 Task: Add J Lohr Chardonnay to the cart.
Action: Mouse moved to (983, 322)
Screenshot: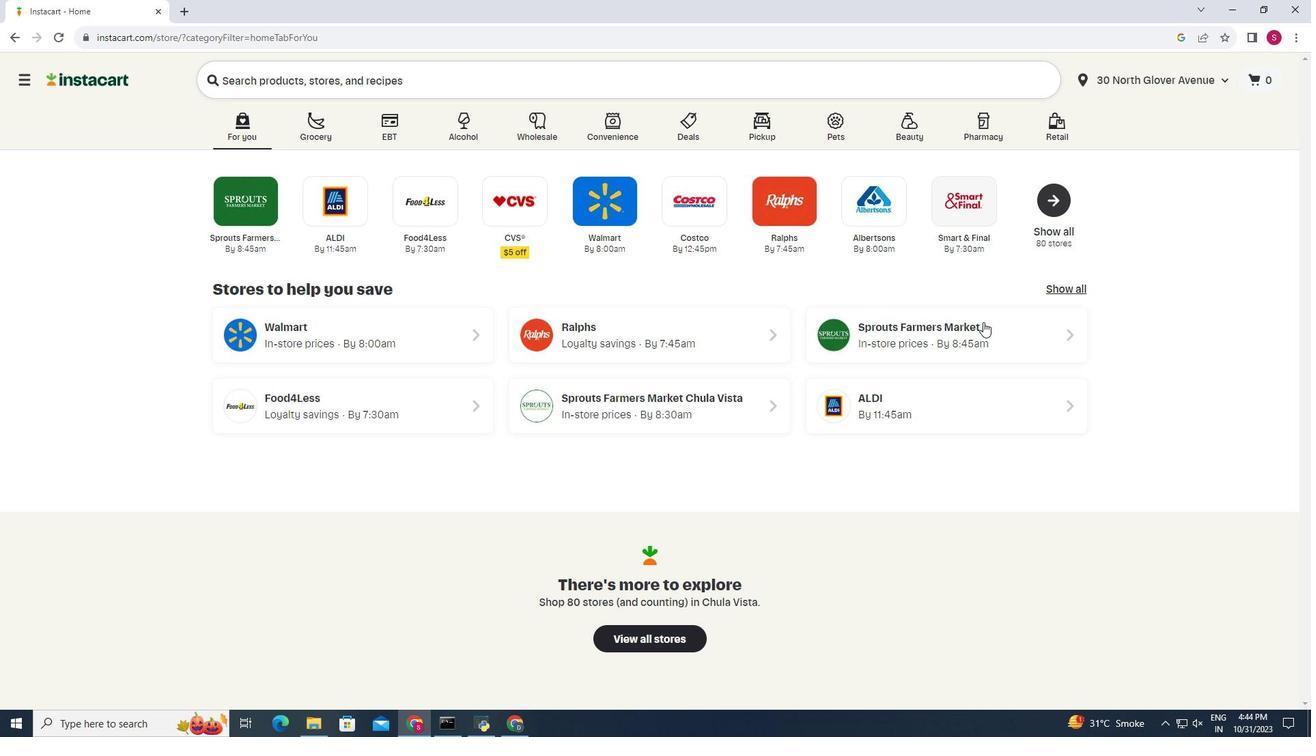 
Action: Mouse pressed left at (983, 322)
Screenshot: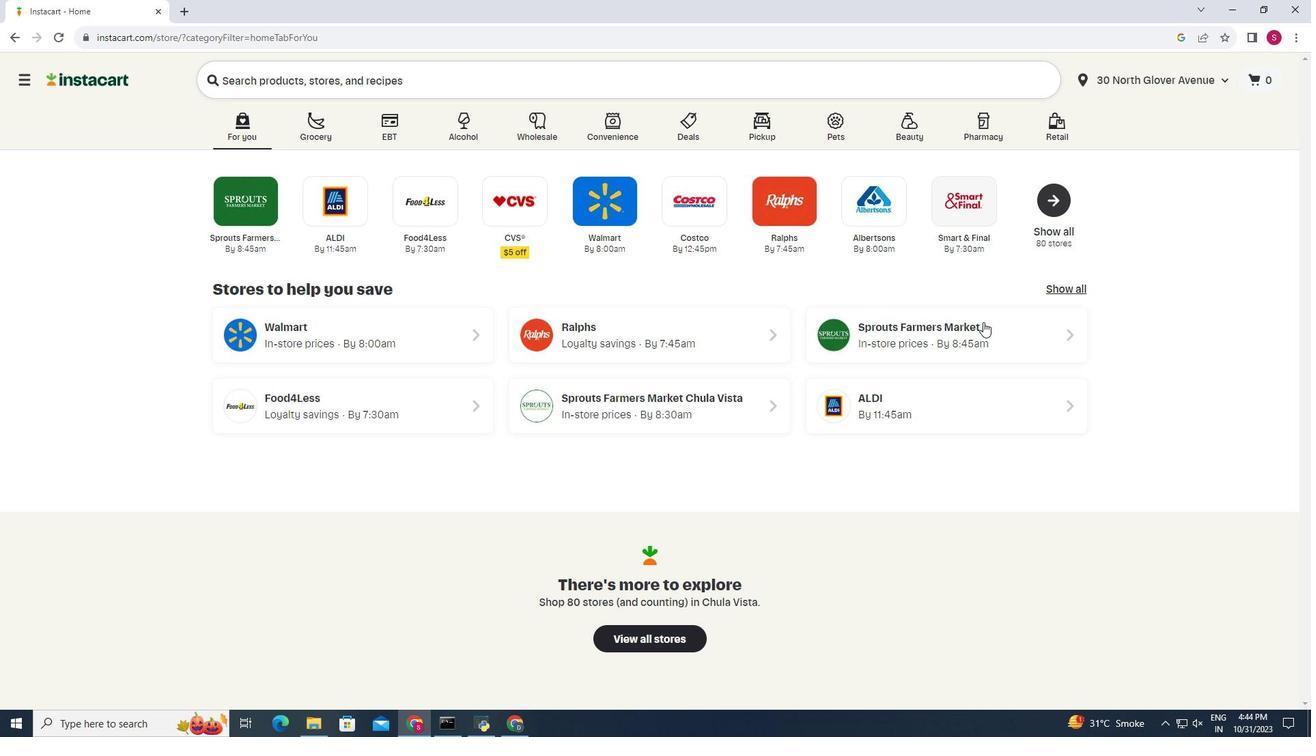 
Action: Mouse moved to (77, 651)
Screenshot: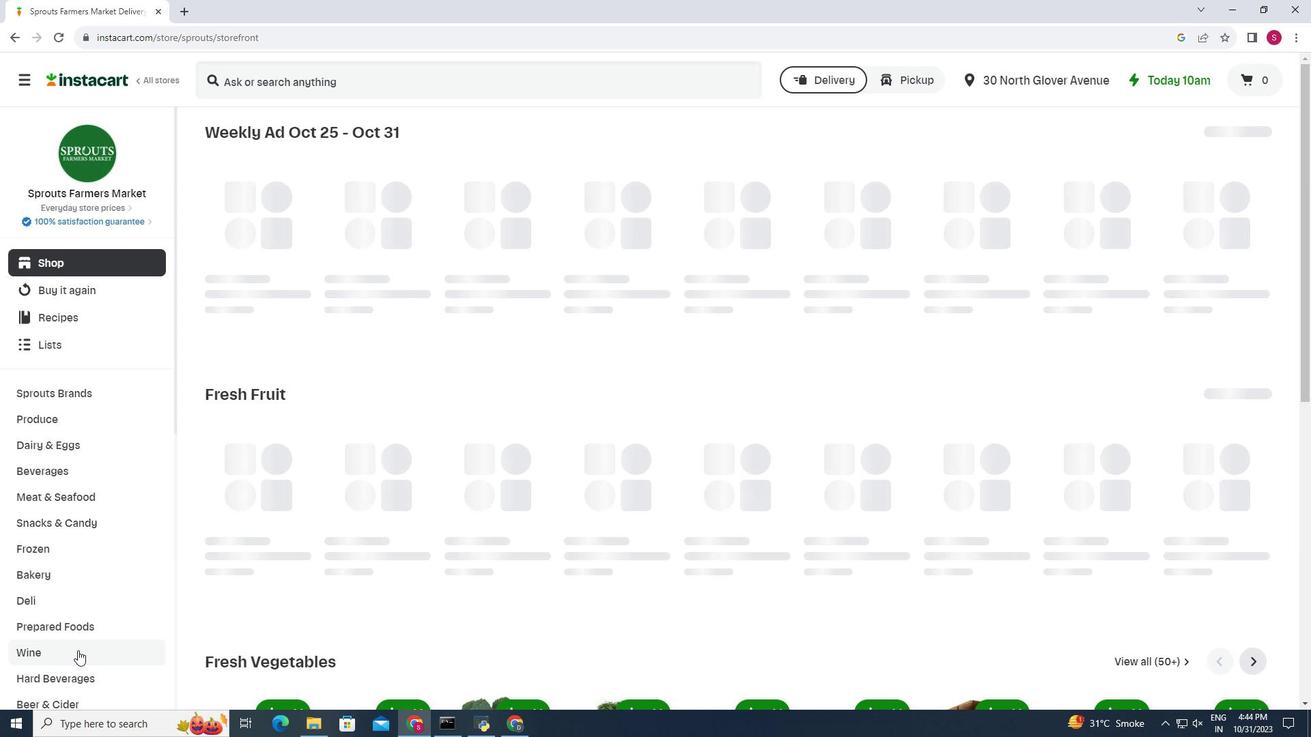 
Action: Mouse pressed left at (77, 651)
Screenshot: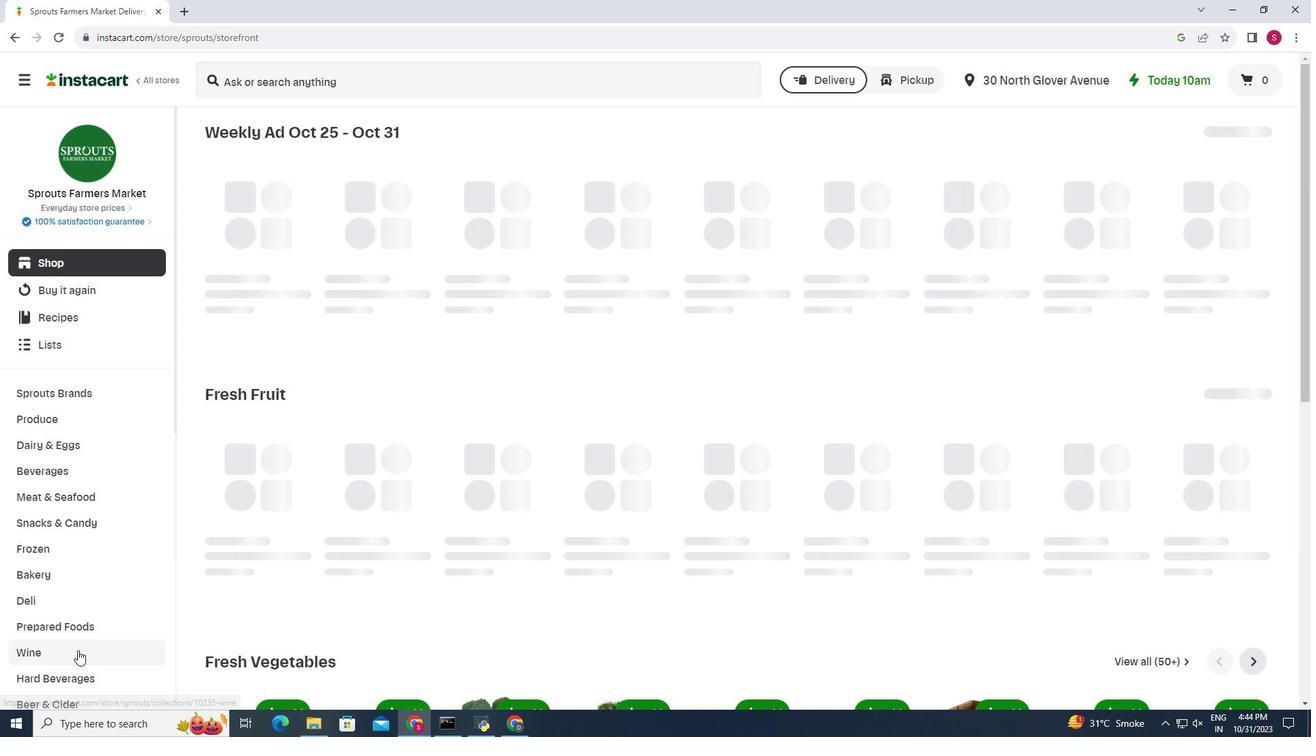 
Action: Mouse moved to (362, 170)
Screenshot: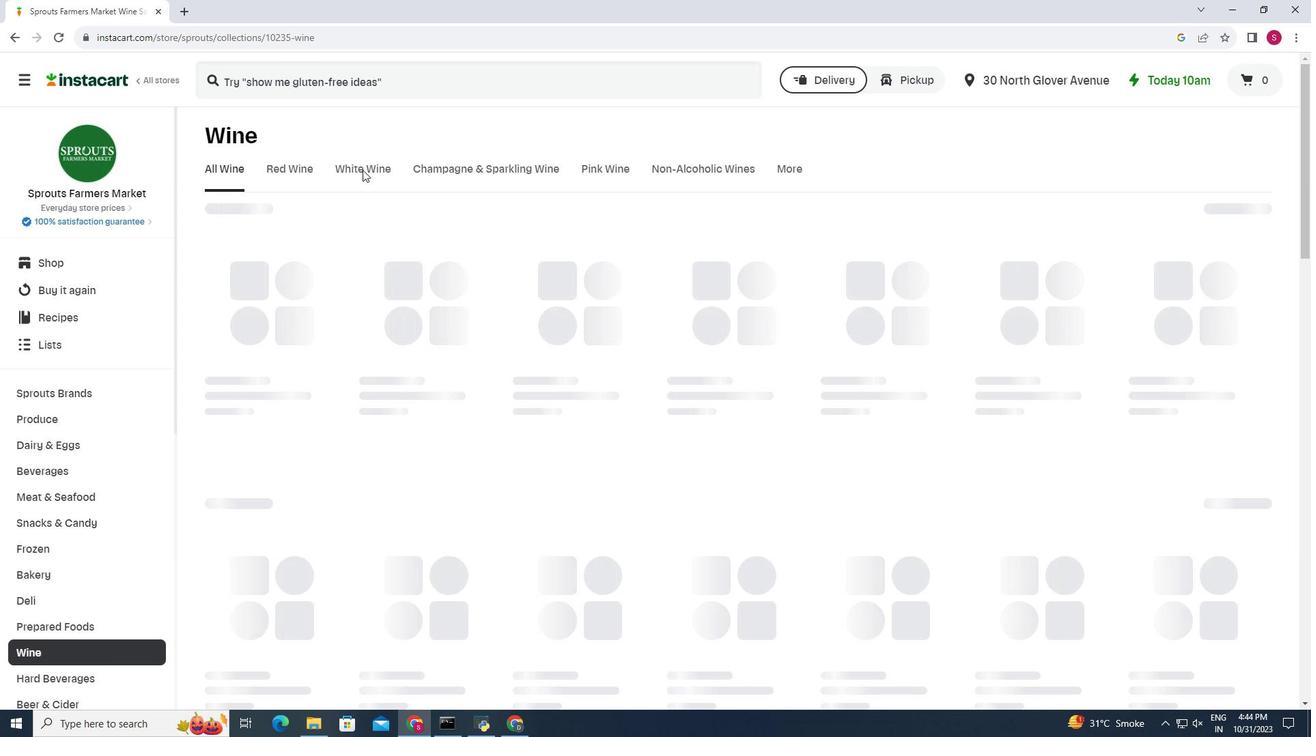 
Action: Mouse pressed left at (362, 170)
Screenshot: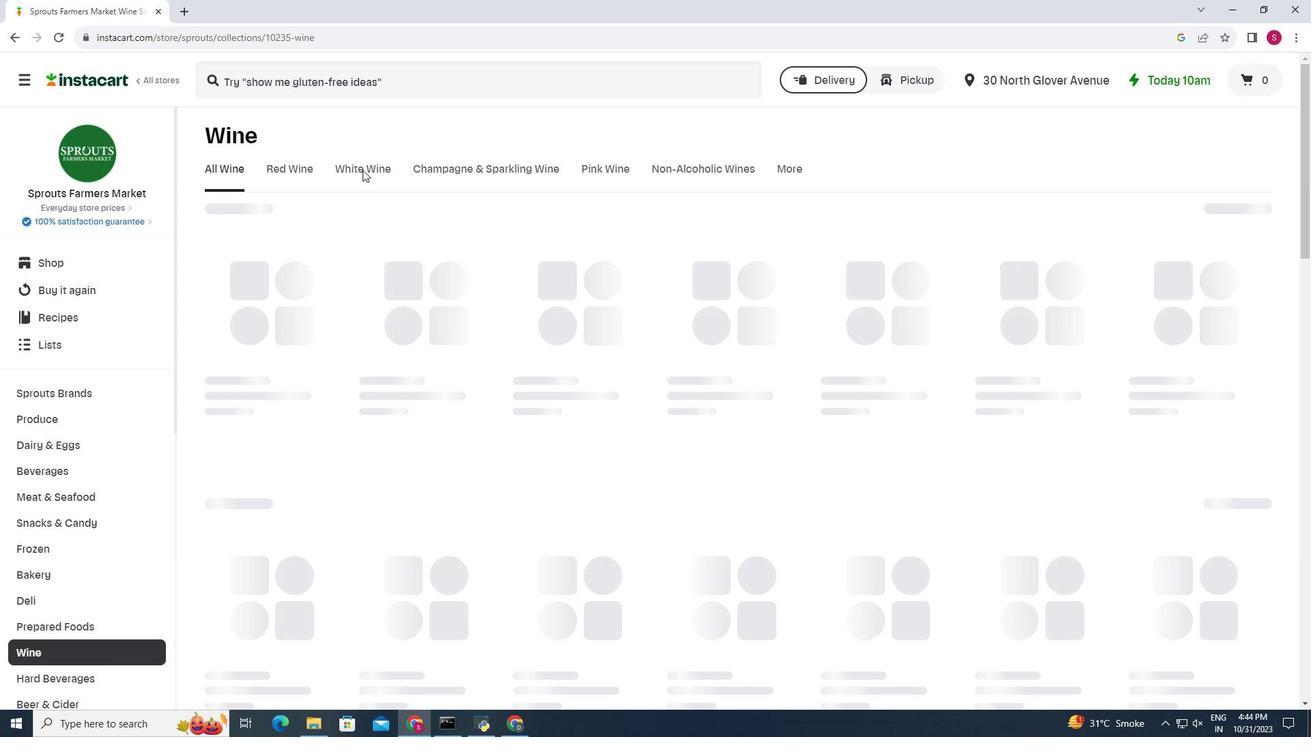 
Action: Mouse moved to (433, 226)
Screenshot: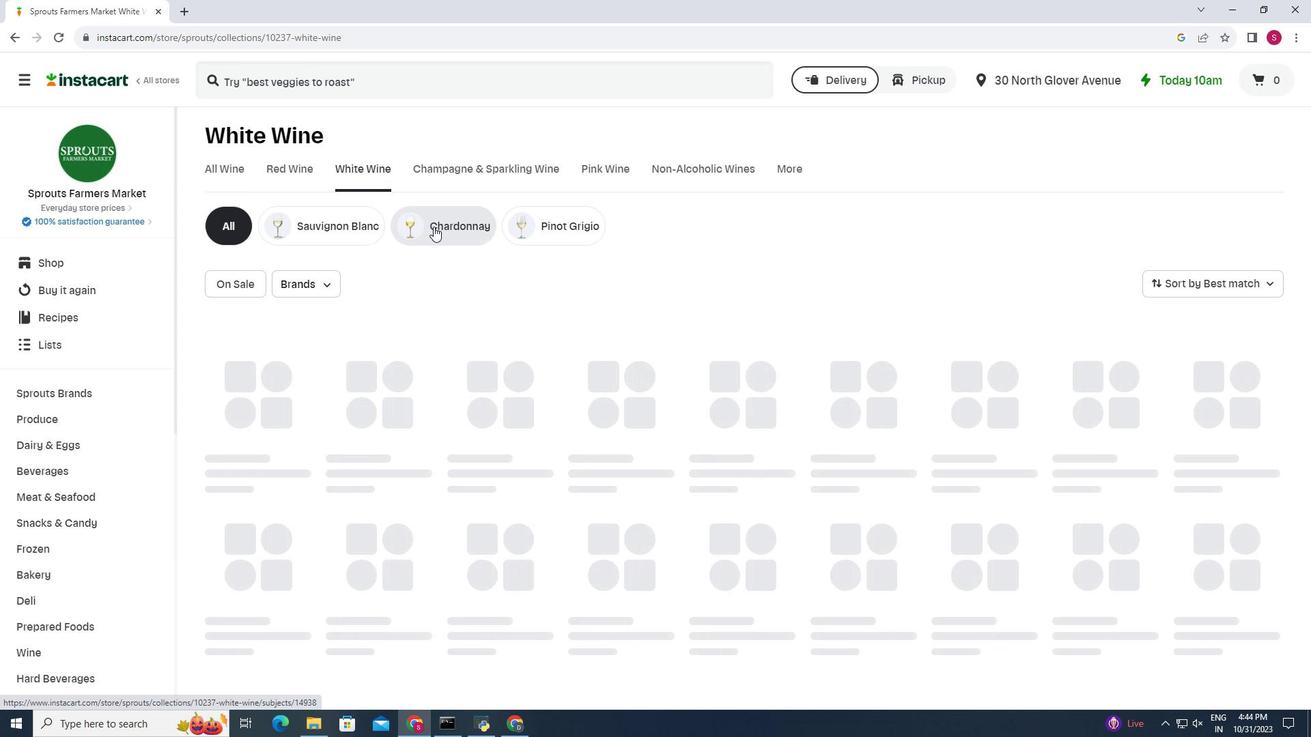 
Action: Mouse pressed left at (433, 226)
Screenshot: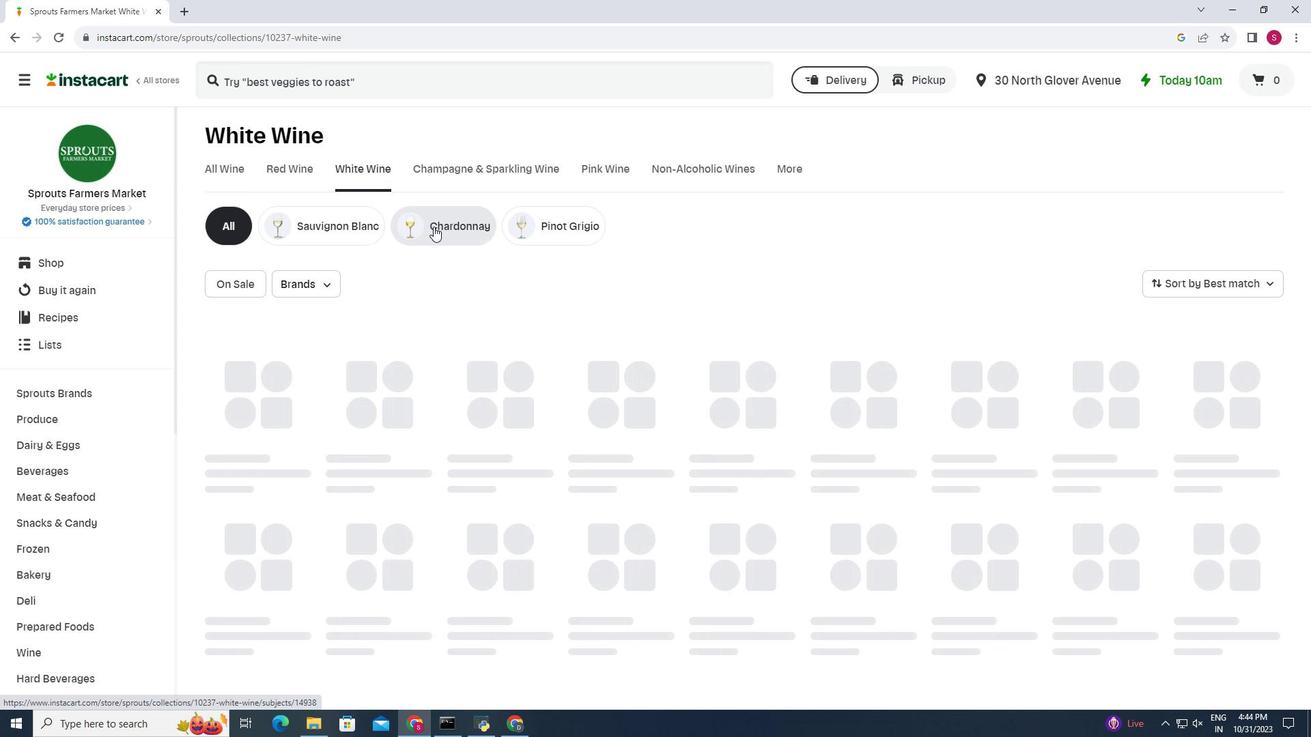 
Action: Mouse moved to (1246, 441)
Screenshot: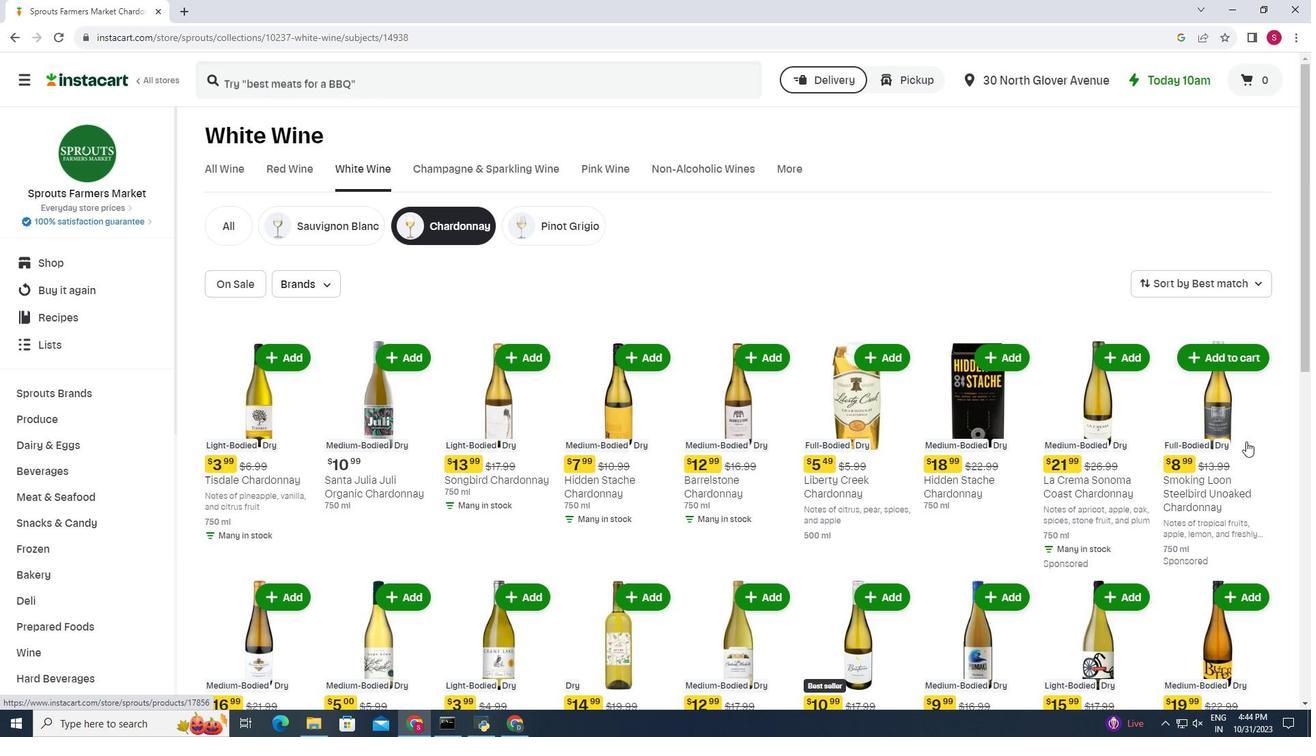 
Action: Mouse scrolled (1246, 441) with delta (0, 0)
Screenshot: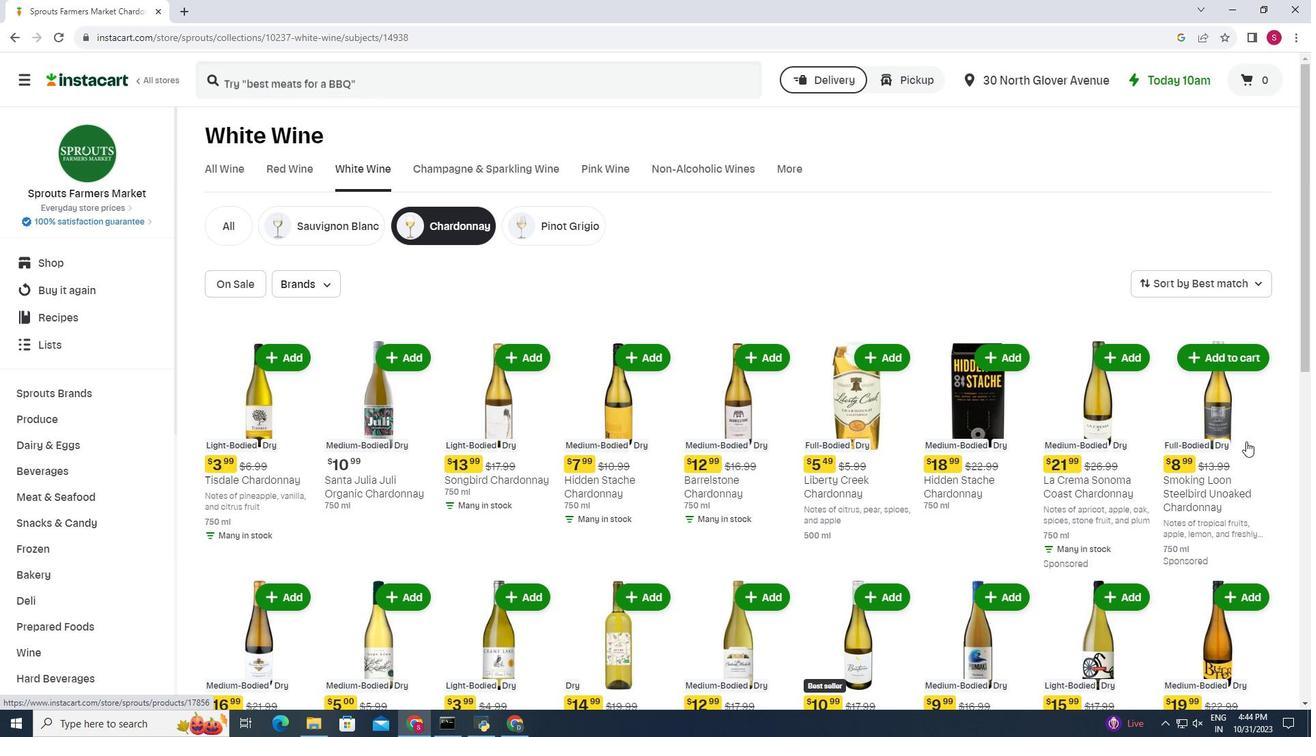 
Action: Mouse scrolled (1246, 441) with delta (0, 0)
Screenshot: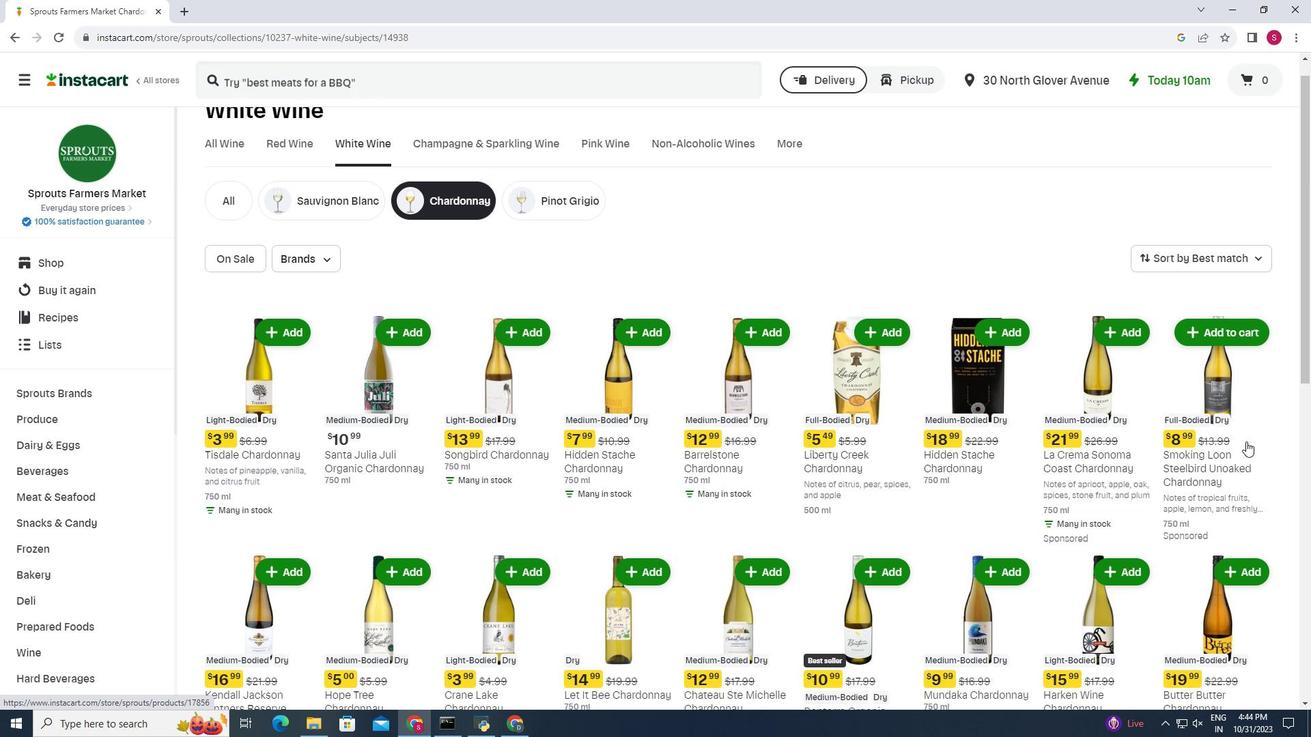 
Action: Mouse scrolled (1246, 441) with delta (0, 0)
Screenshot: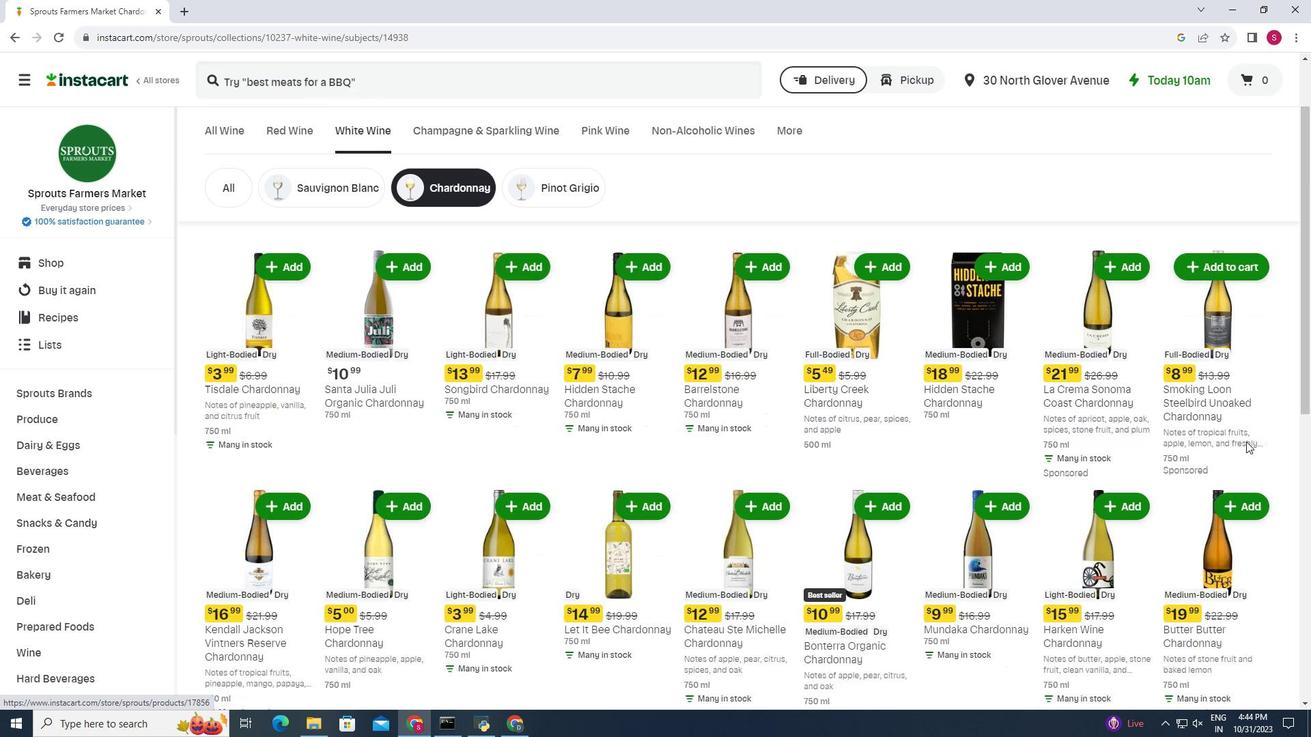 
Action: Mouse moved to (291, 487)
Screenshot: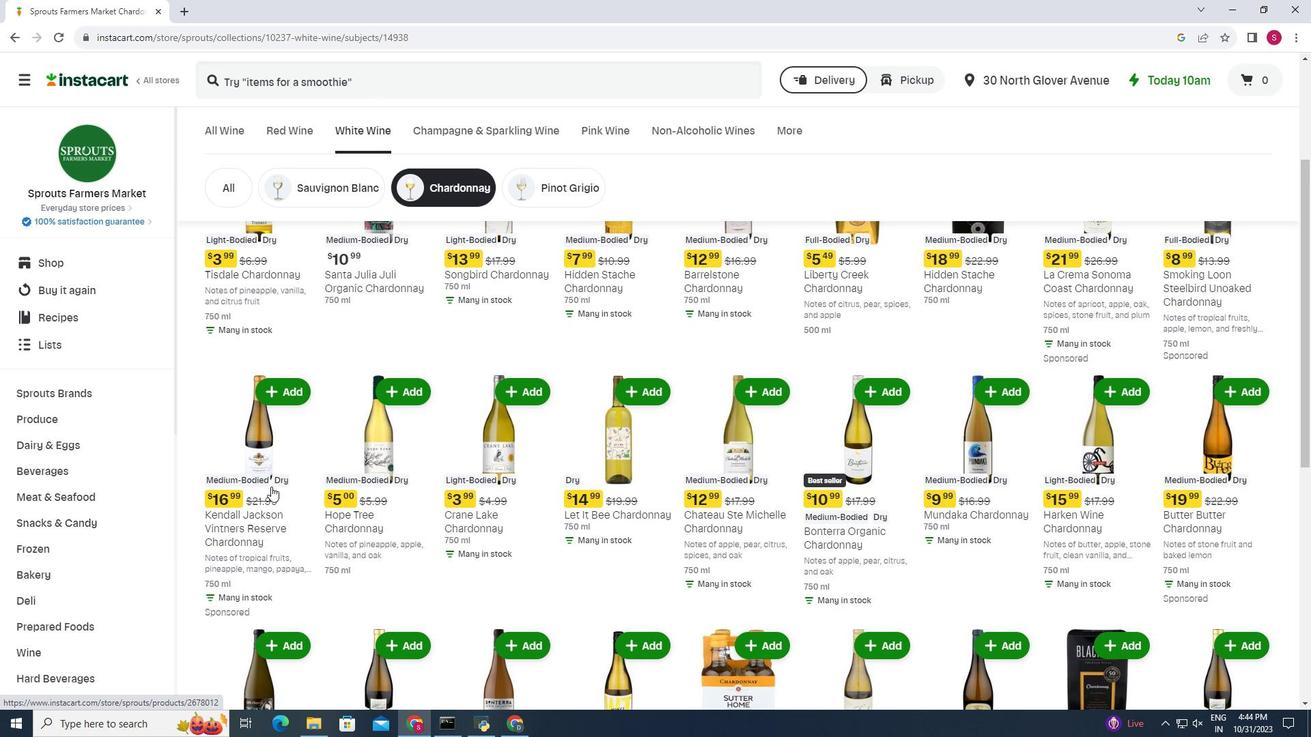 
Action: Mouse scrolled (291, 486) with delta (0, 0)
Screenshot: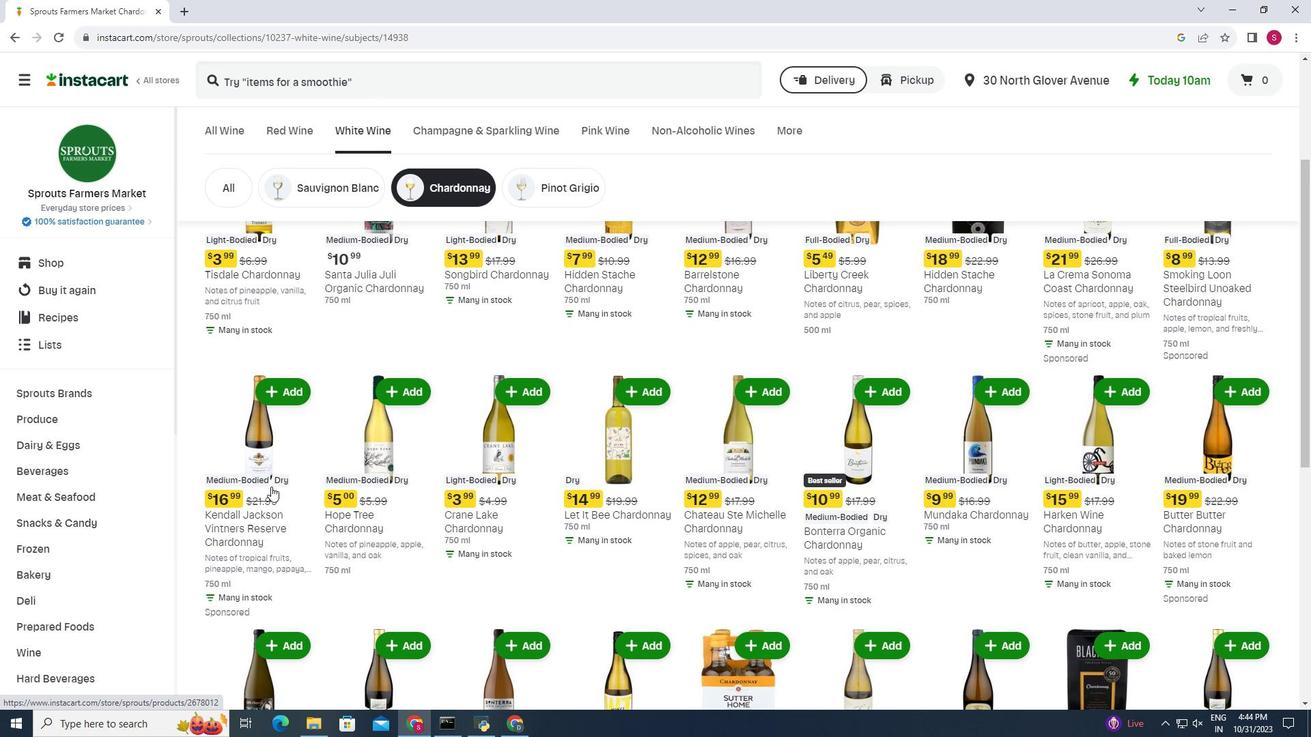
Action: Mouse moved to (265, 487)
Screenshot: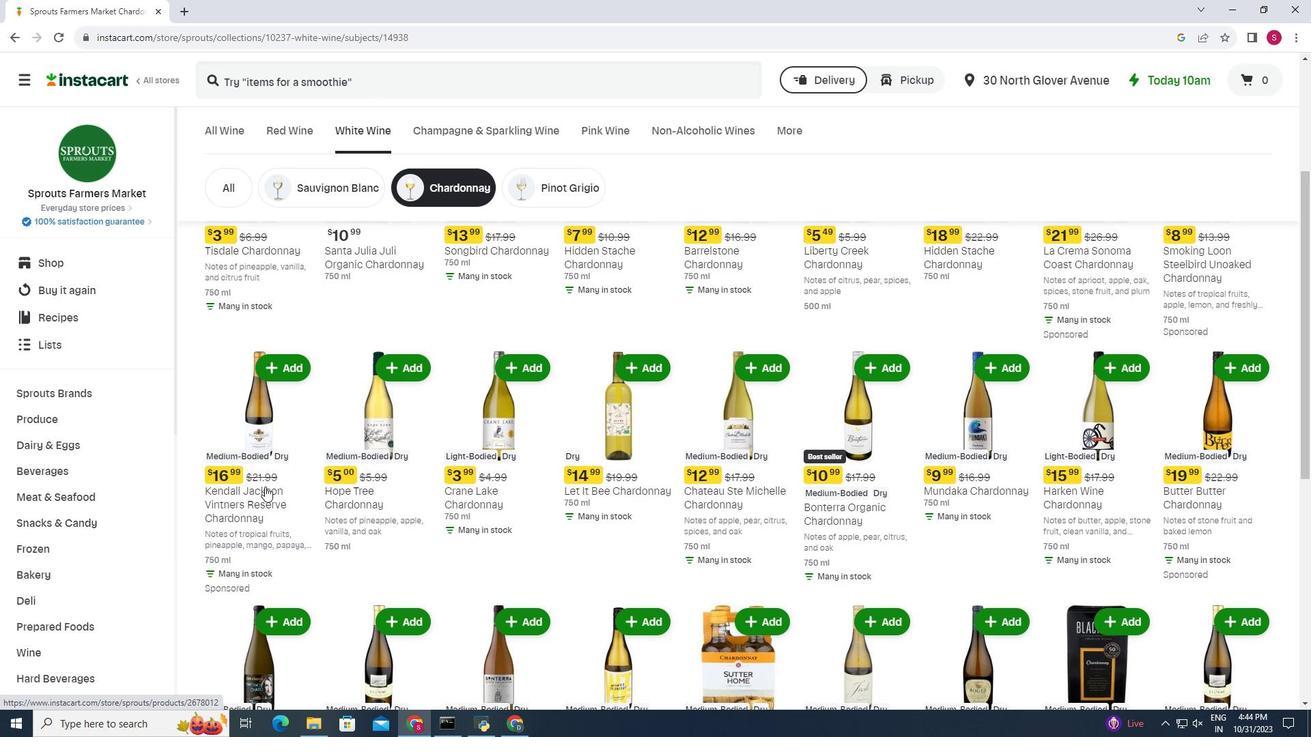 
Action: Mouse scrolled (265, 486) with delta (0, 0)
Screenshot: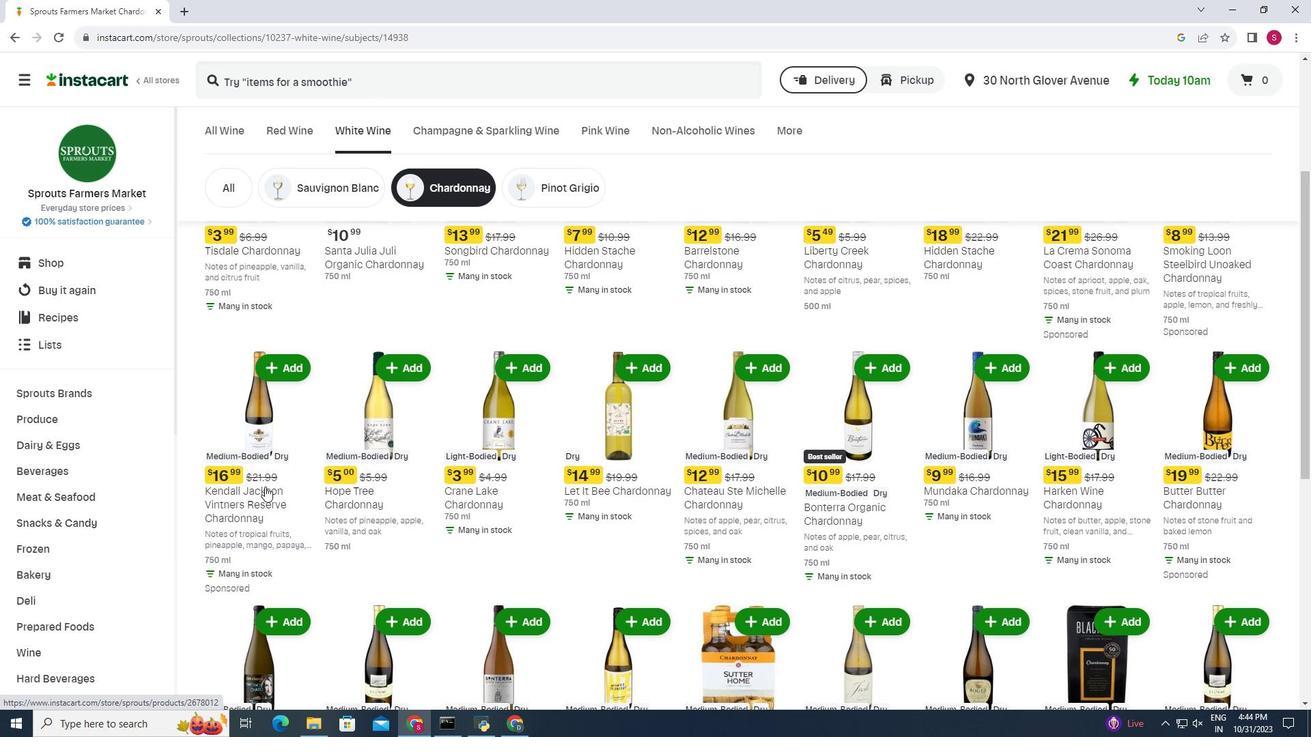 
Action: Mouse moved to (263, 487)
Screenshot: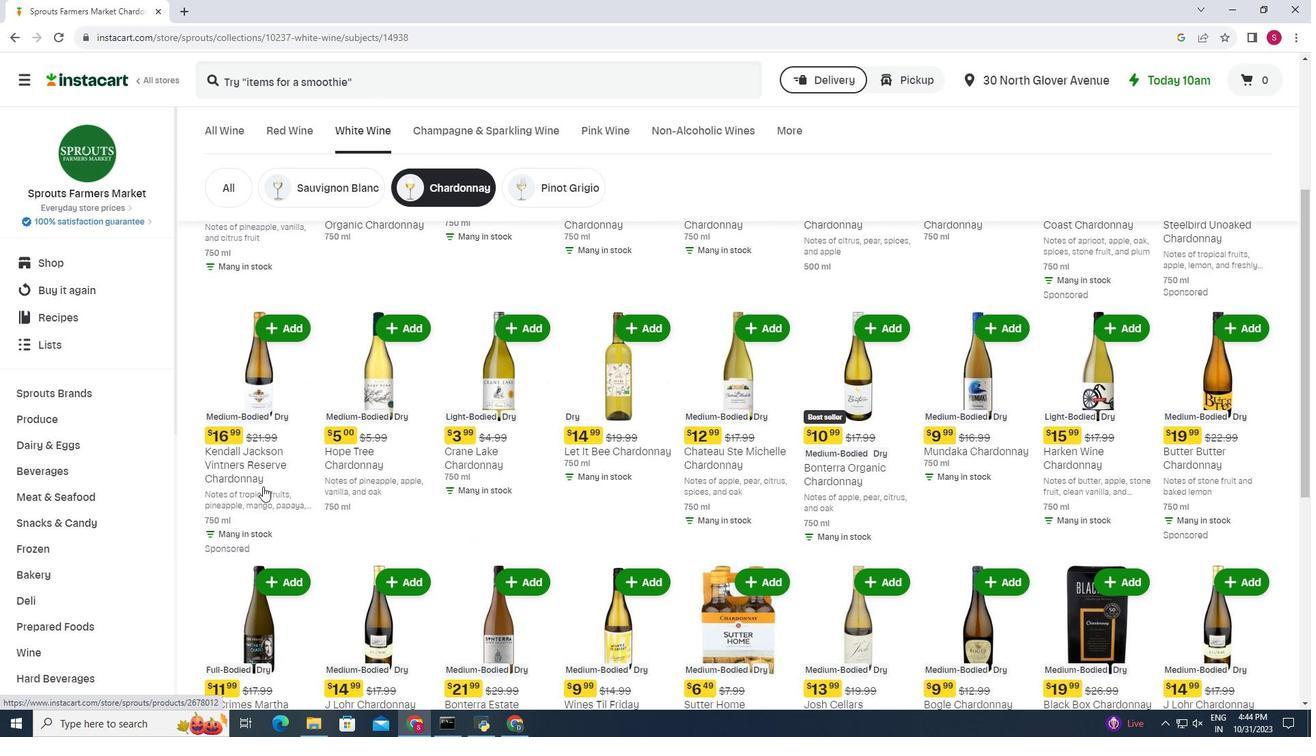 
Action: Mouse scrolled (263, 486) with delta (0, 0)
Screenshot: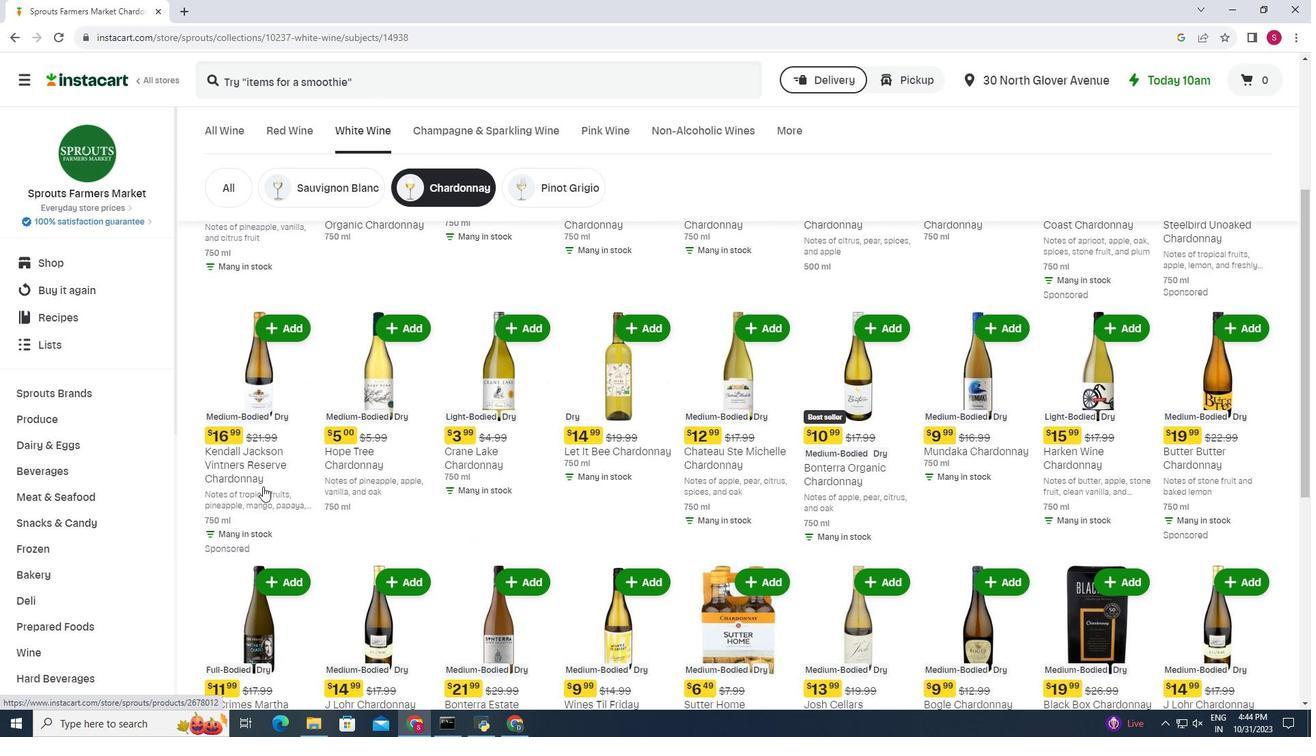 
Action: Mouse moved to (263, 487)
Screenshot: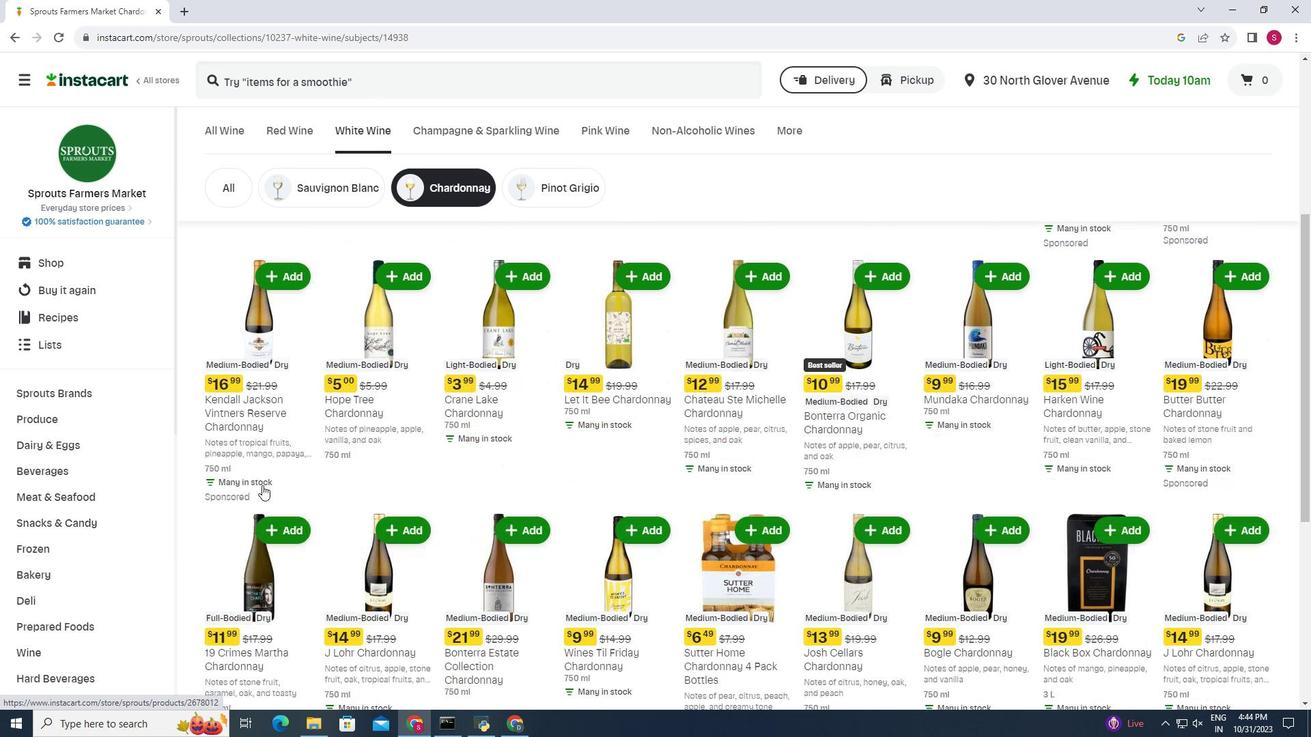 
Action: Mouse scrolled (263, 486) with delta (0, 0)
Screenshot: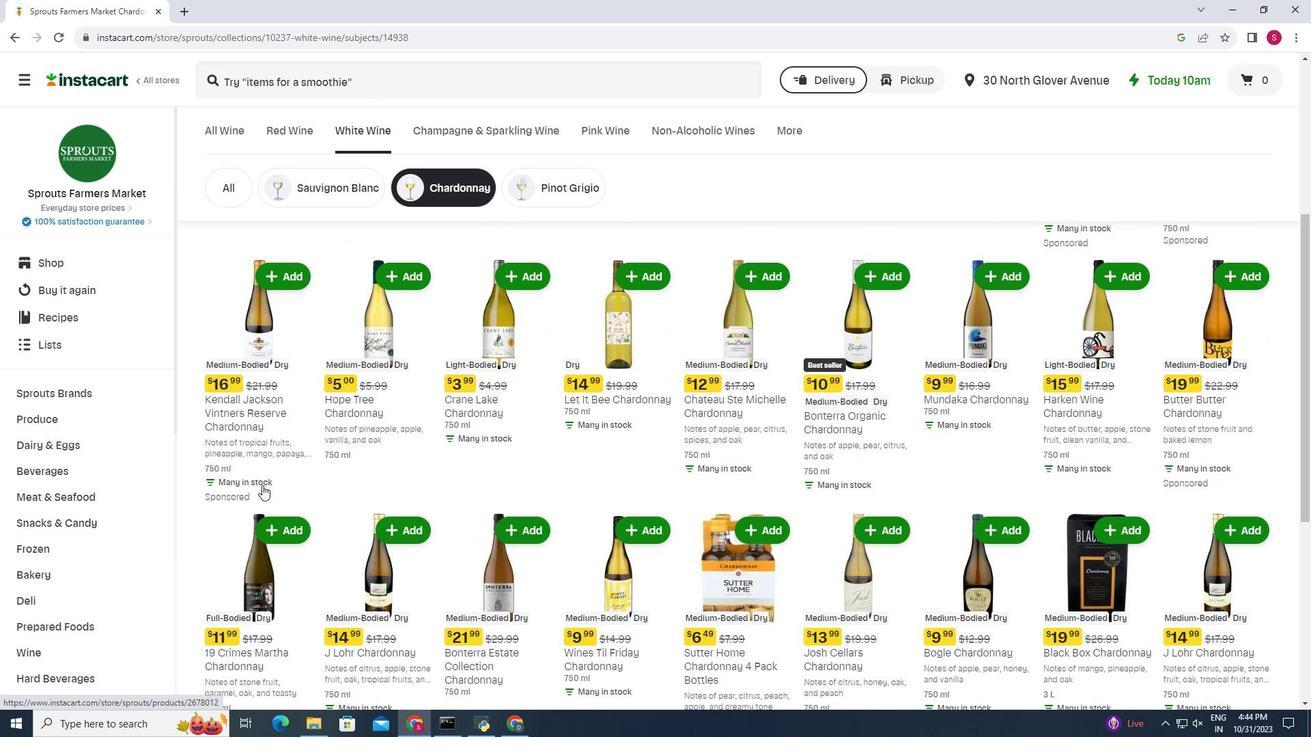 
Action: Mouse moved to (377, 375)
Screenshot: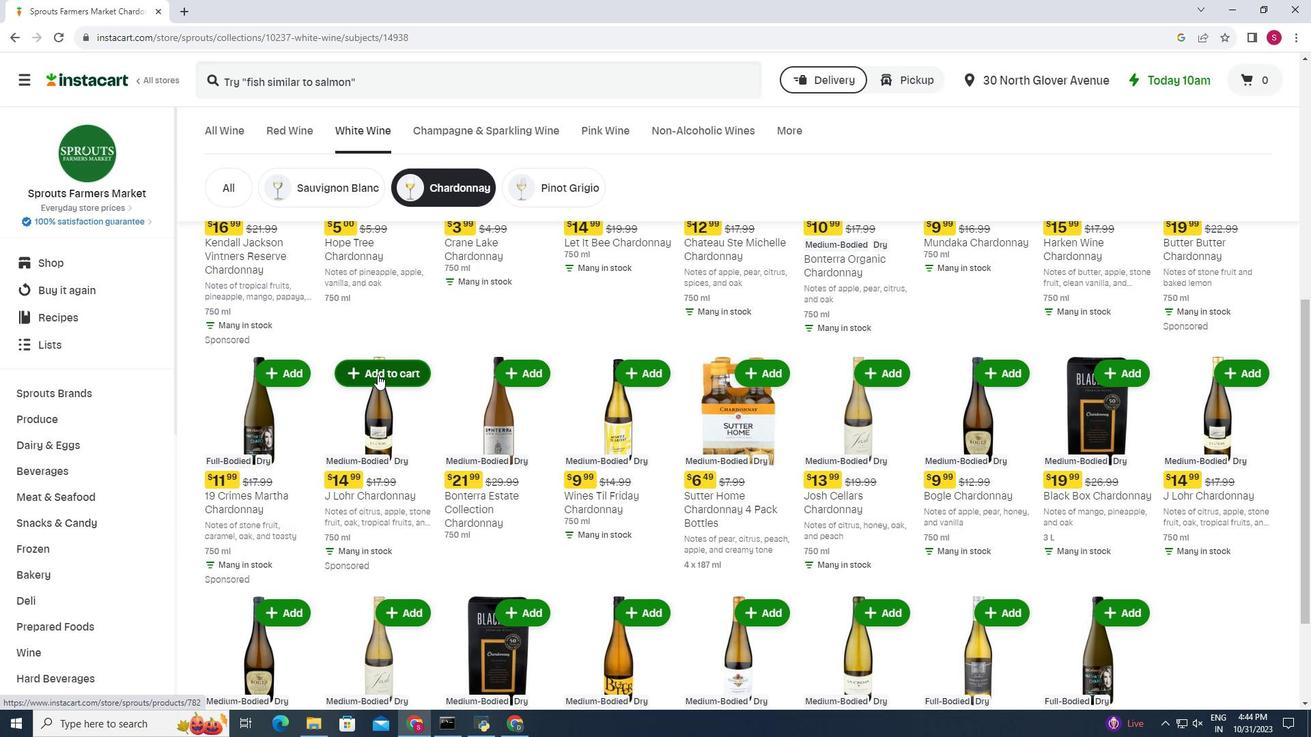 
Action: Mouse pressed left at (377, 375)
Screenshot: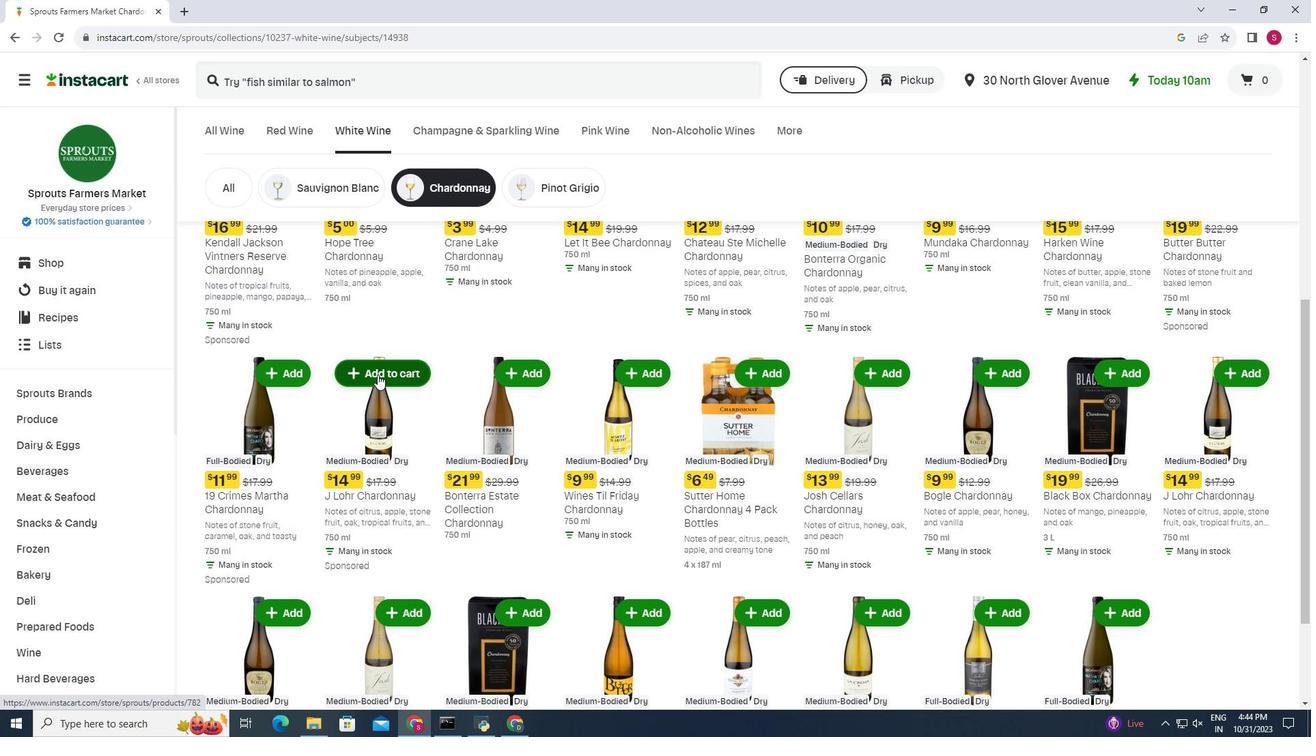 
Action: Mouse moved to (476, 351)
Screenshot: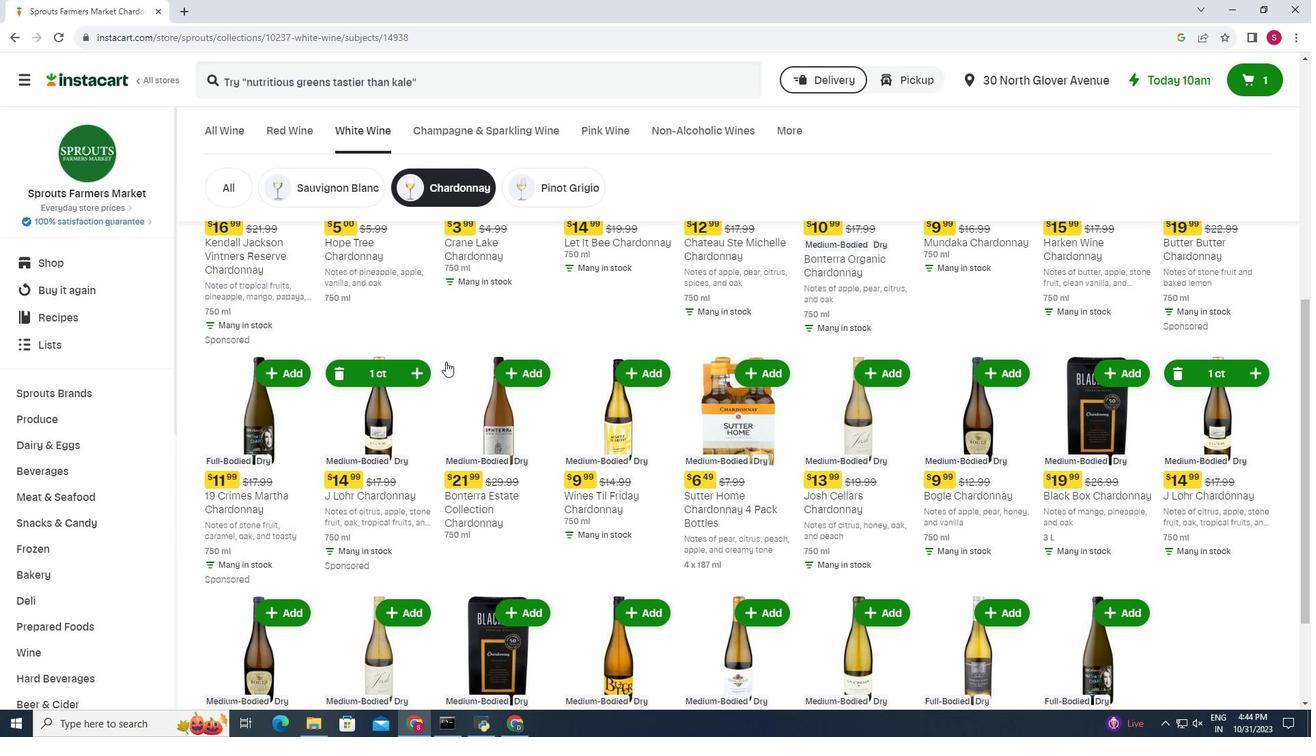 
